Task: Set up a call with the customer service team on the 14th at 11:00 AM.
Action: Mouse moved to (139, 308)
Screenshot: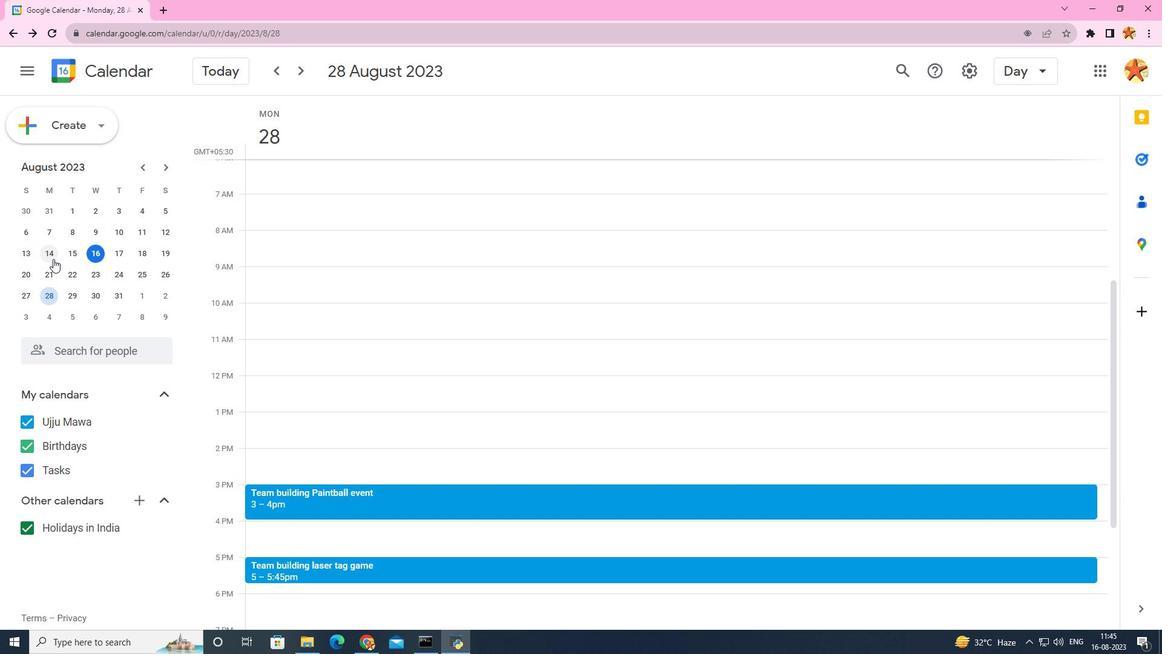 
Action: Mouse pressed left at (139, 308)
Screenshot: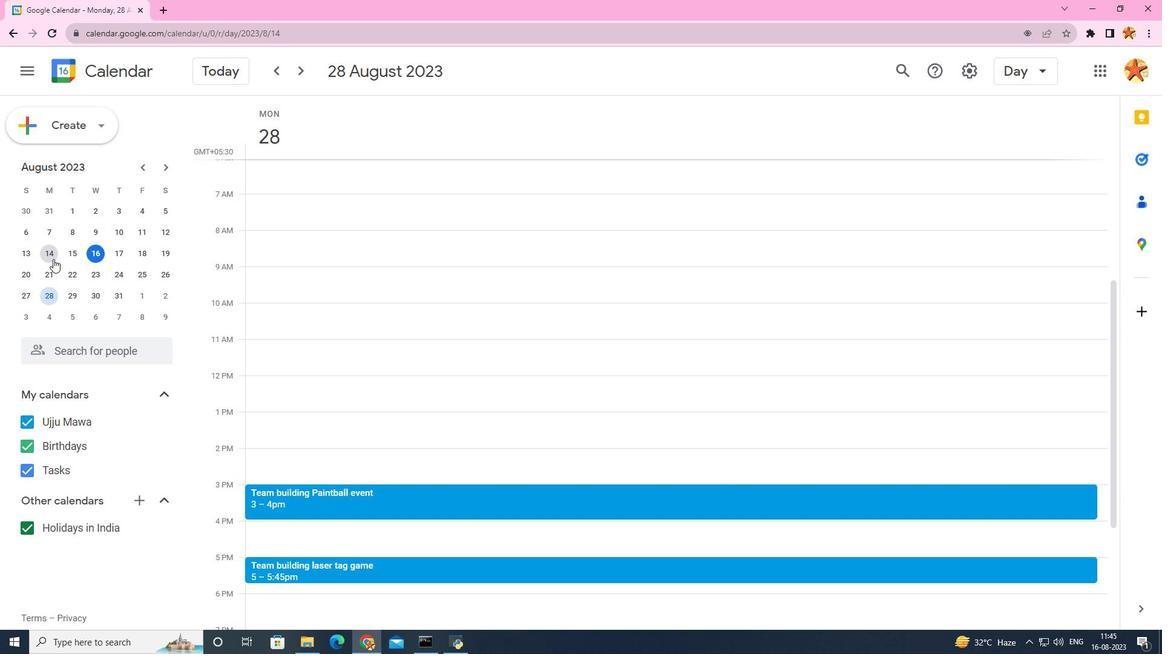 
Action: Mouse moved to (363, 370)
Screenshot: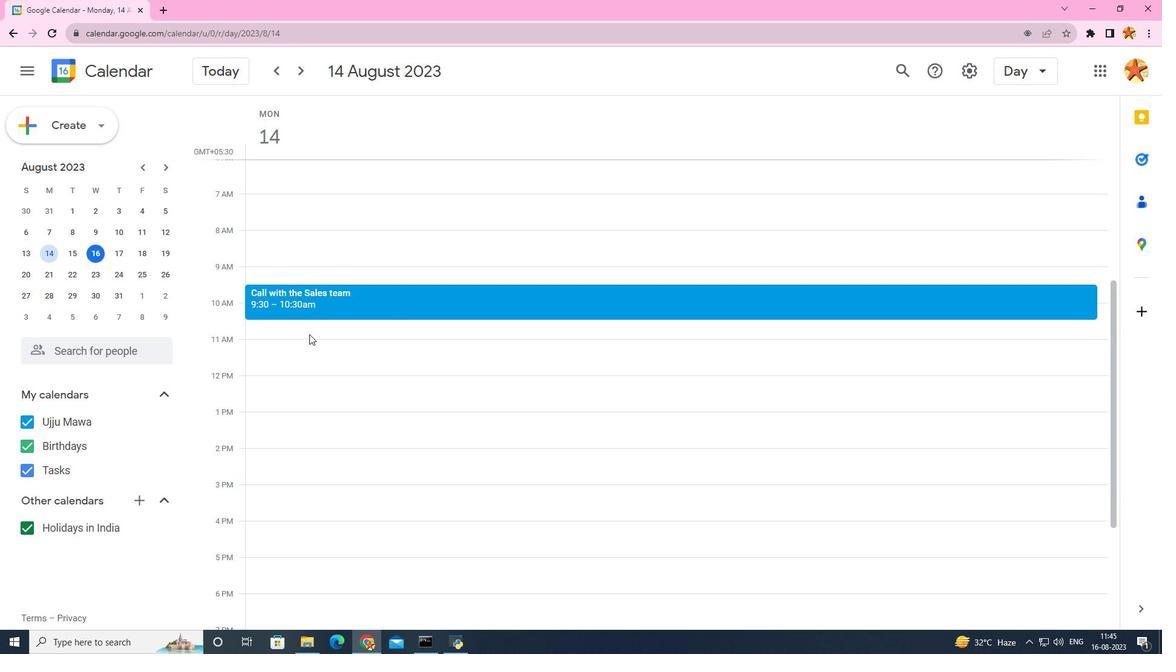 
Action: Mouse pressed left at (363, 370)
Screenshot: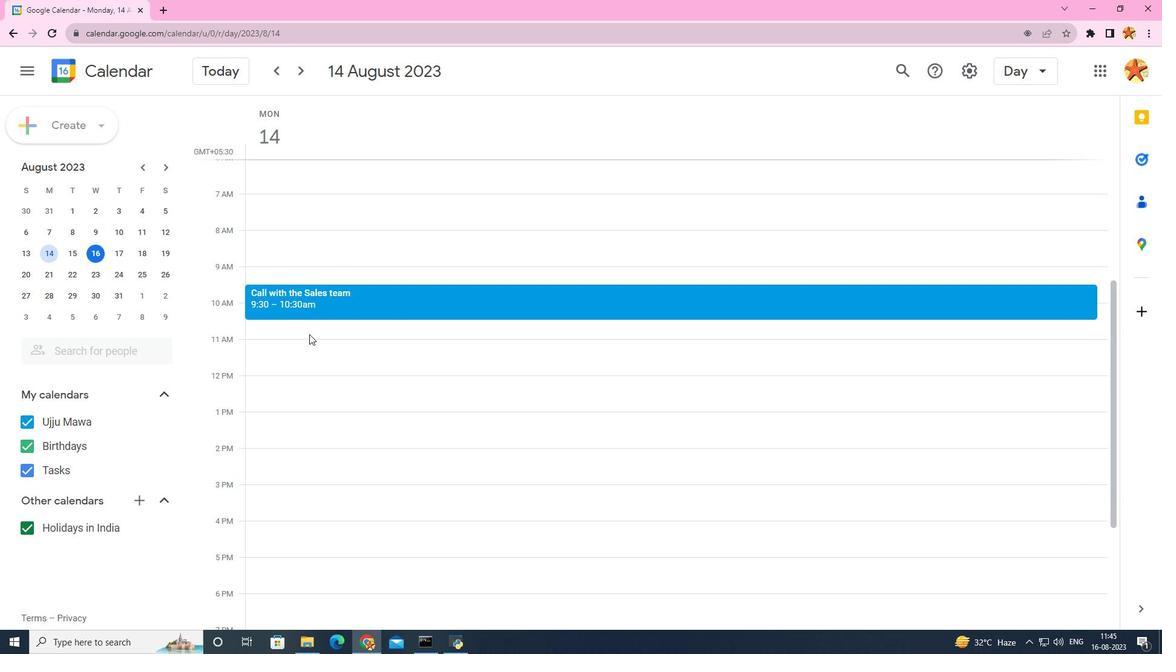 
Action: Mouse moved to (662, 322)
Screenshot: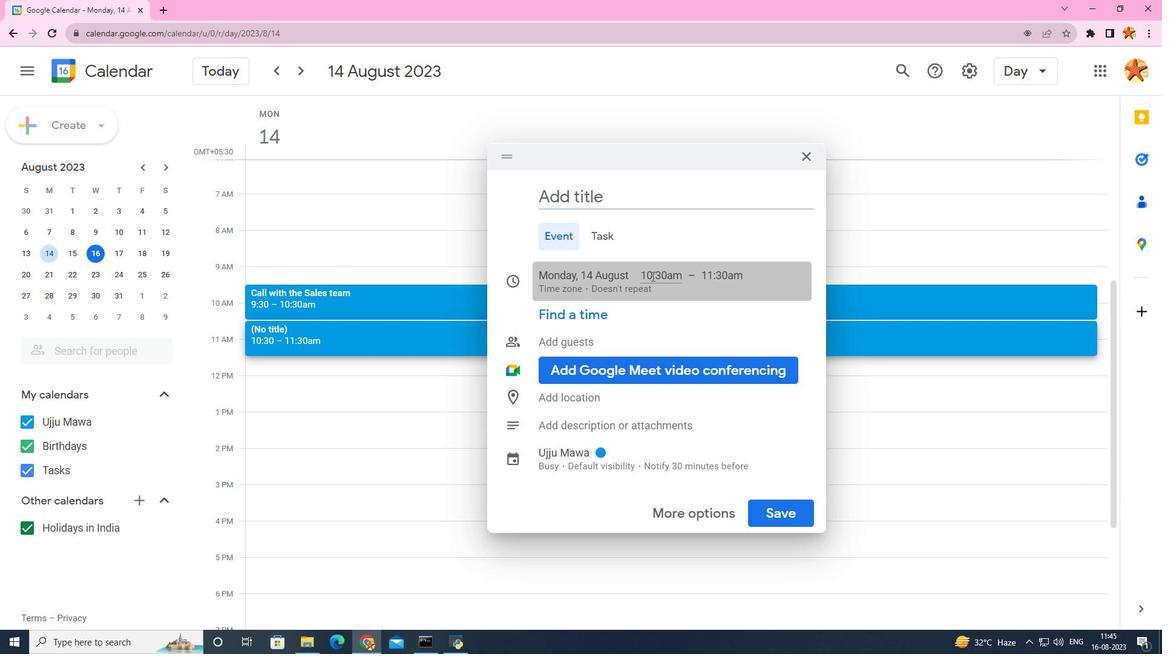 
Action: Mouse pressed left at (662, 322)
Screenshot: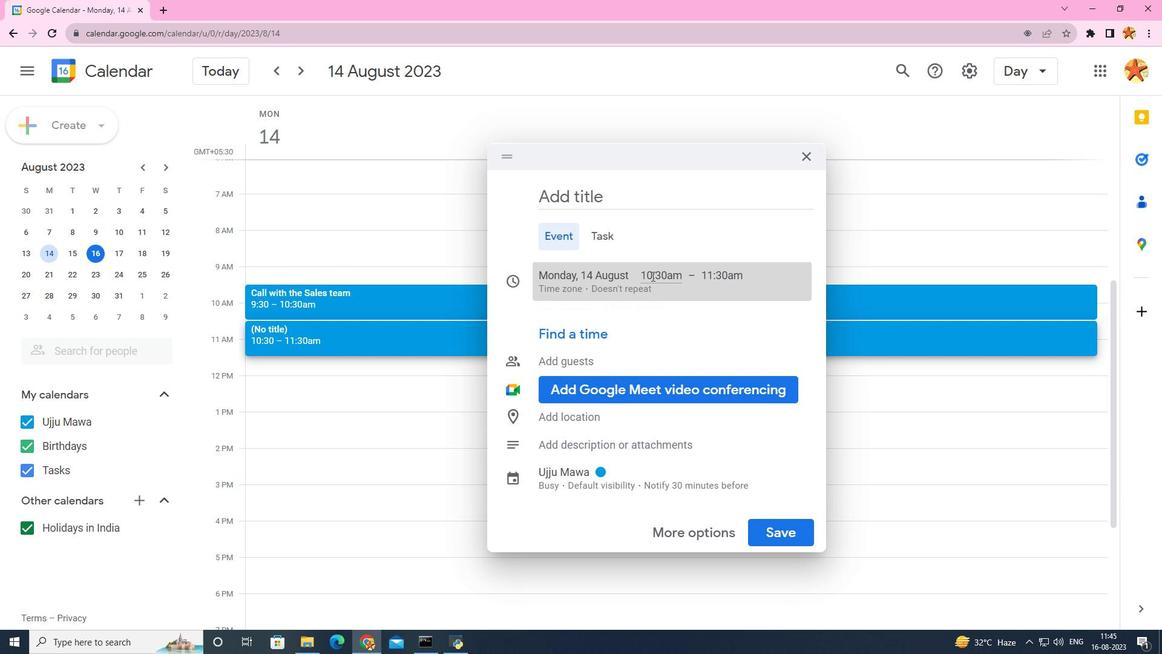 
Action: Mouse moved to (661, 443)
Screenshot: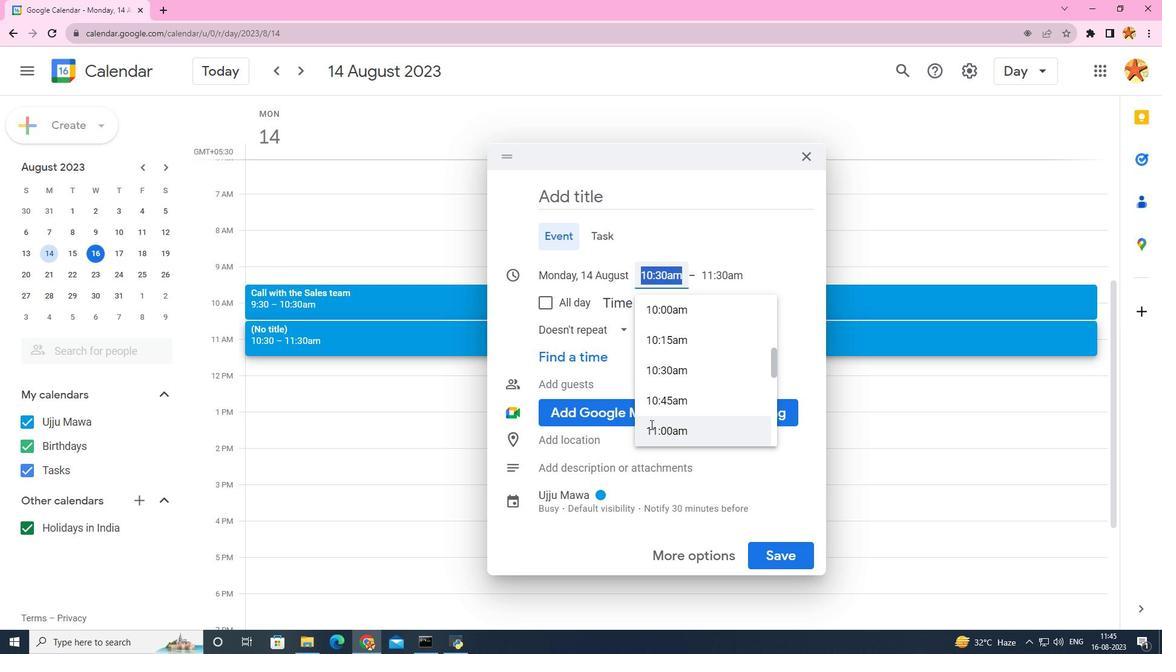 
Action: Mouse pressed left at (661, 443)
Screenshot: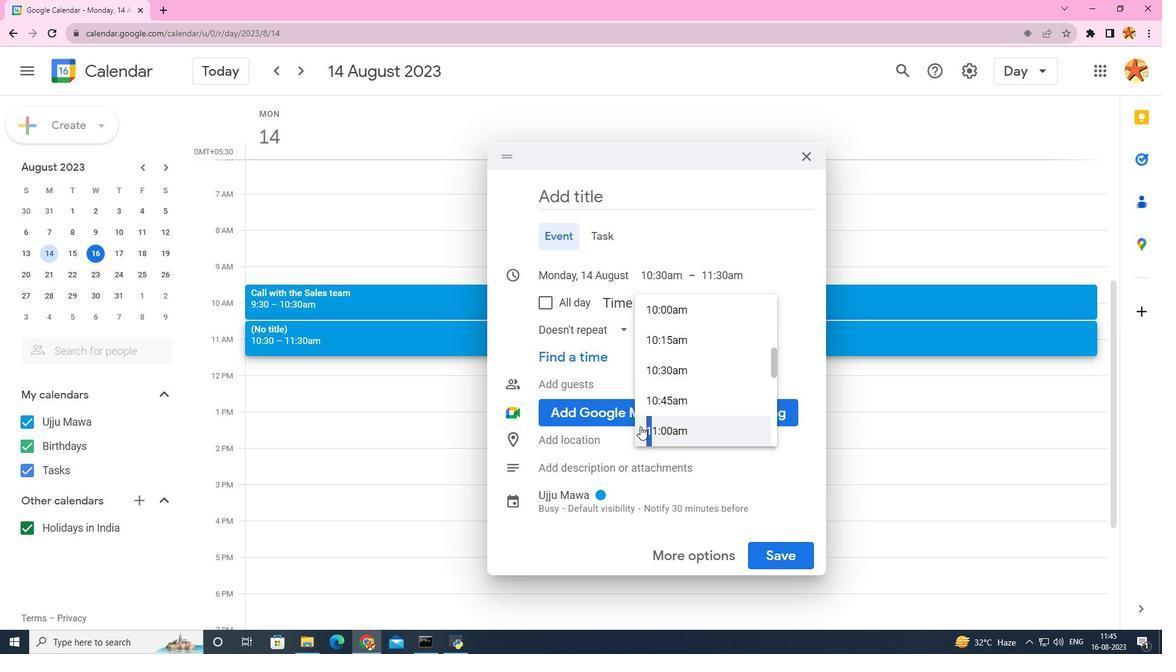
Action: Mouse moved to (616, 256)
Screenshot: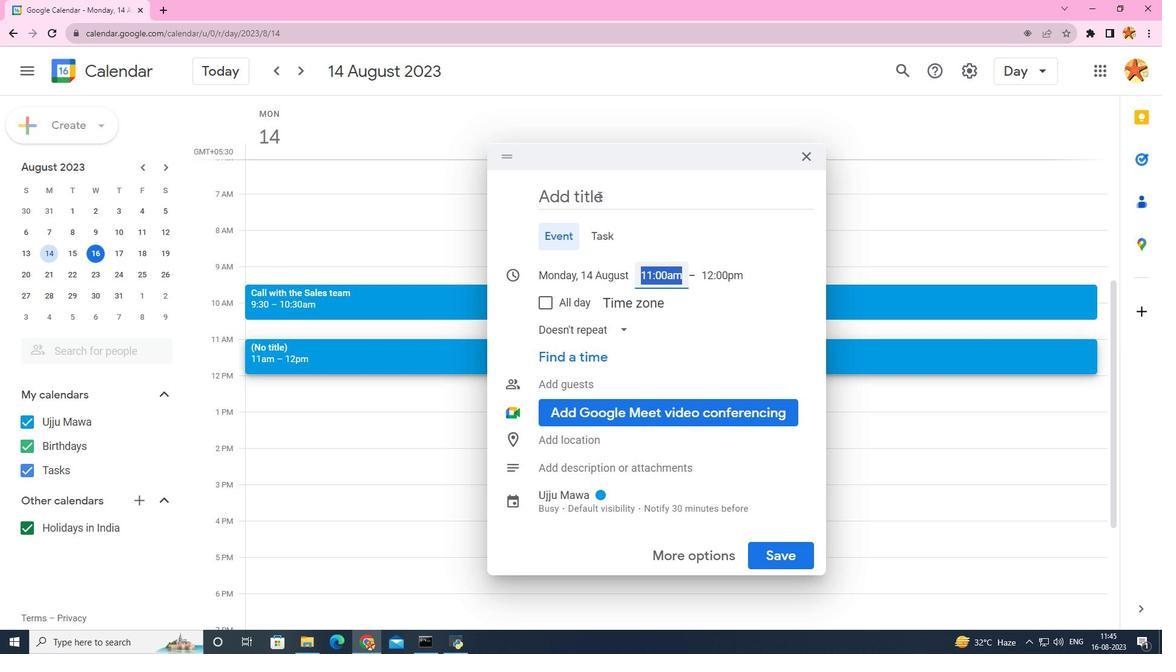 
Action: Mouse pressed left at (616, 256)
Screenshot: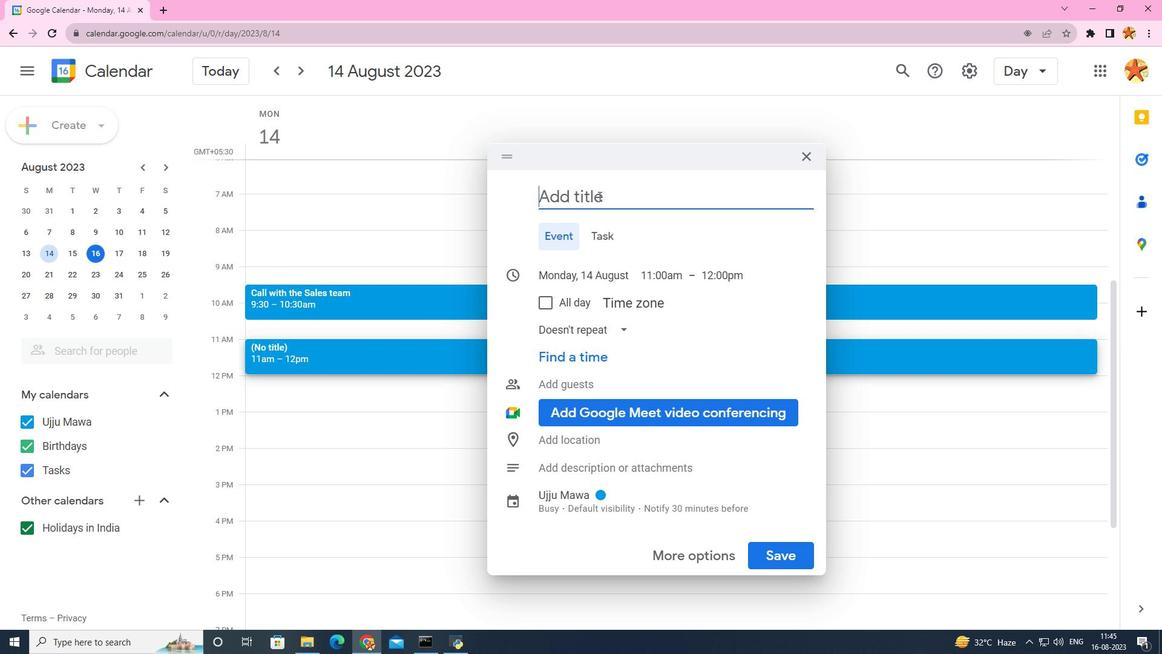 
Action: Key pressed <Key.caps_lock>C<Key.caps_lock>all<Key.space>with<Key.space>the<Key.space>customer<Key.space>team
Screenshot: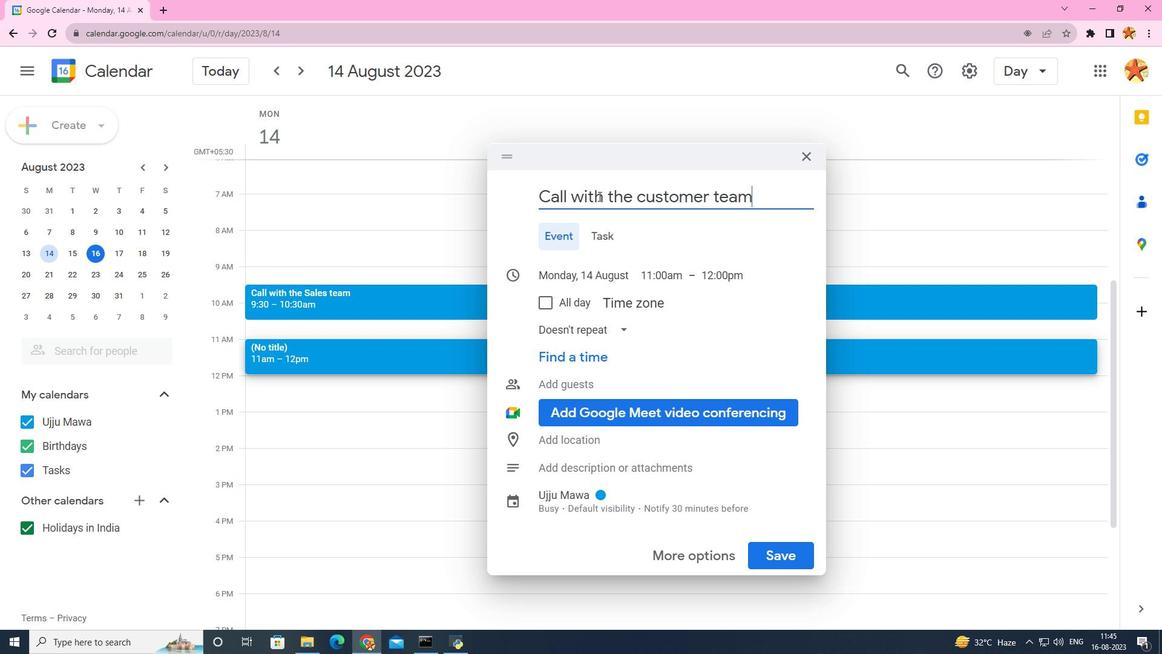 
Action: Mouse moved to (715, 248)
Screenshot: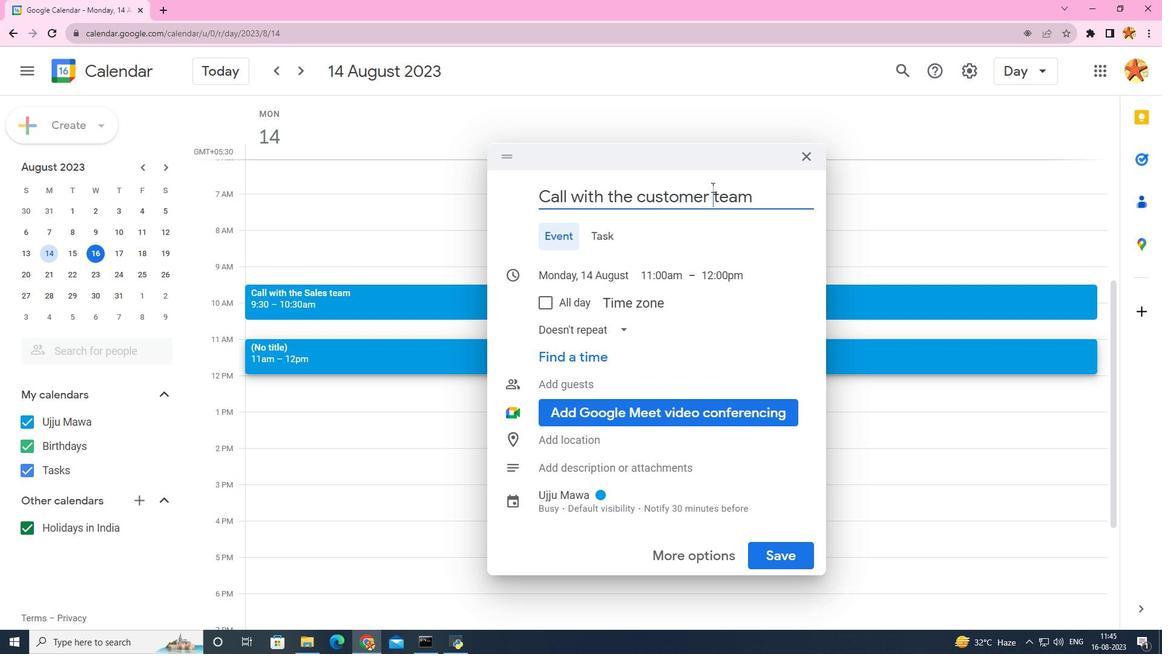 
Action: Mouse pressed left at (715, 248)
Screenshot: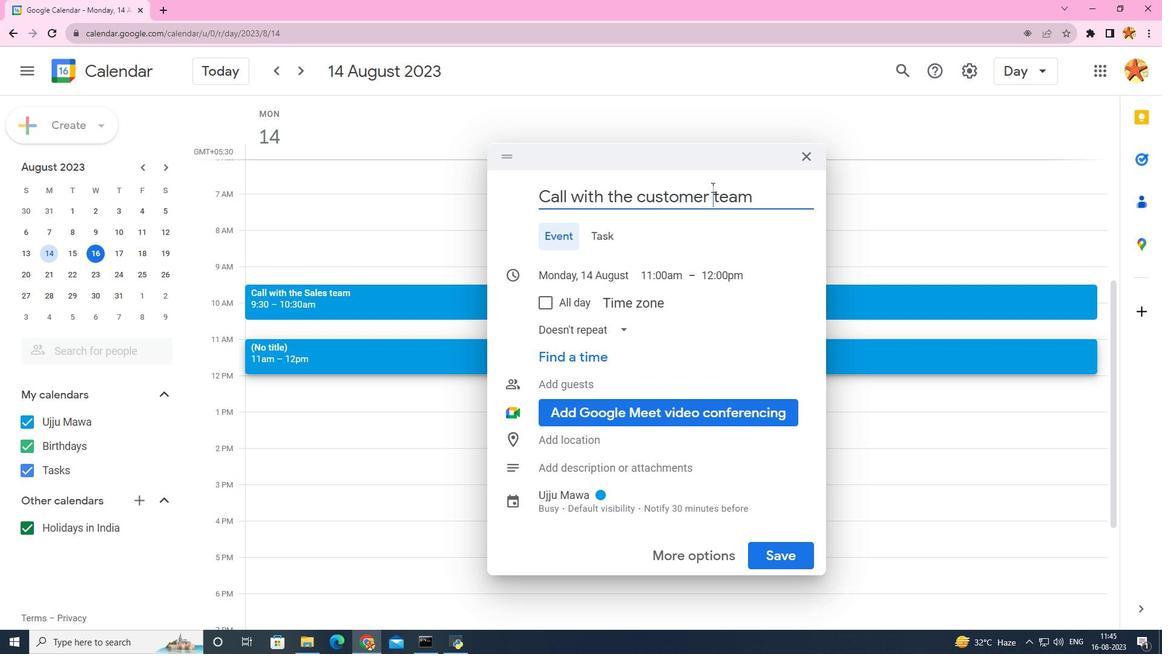 
Action: Key pressed service<Key.space>
Screenshot: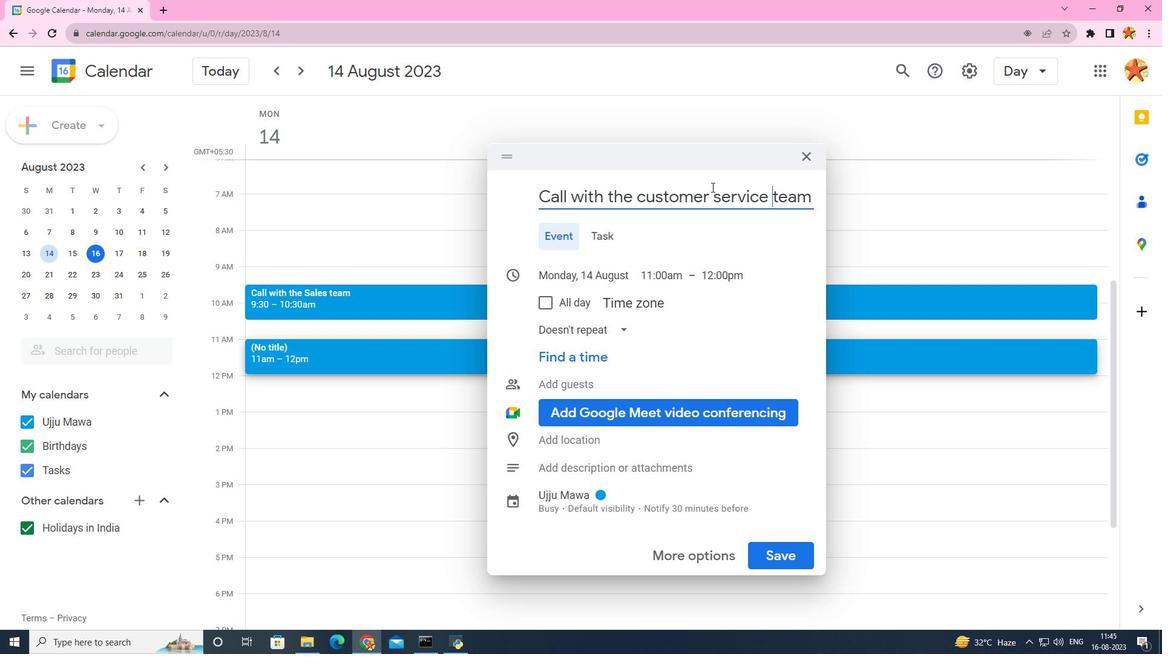 
Action: Mouse moved to (764, 554)
Screenshot: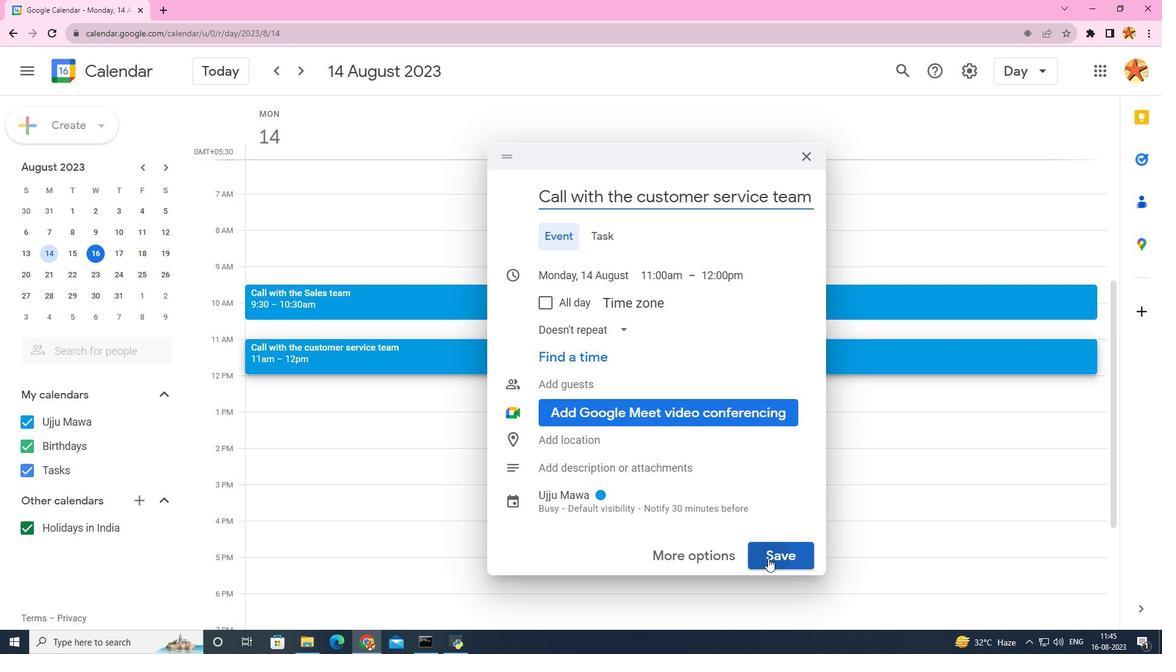 
Action: Mouse pressed left at (764, 554)
Screenshot: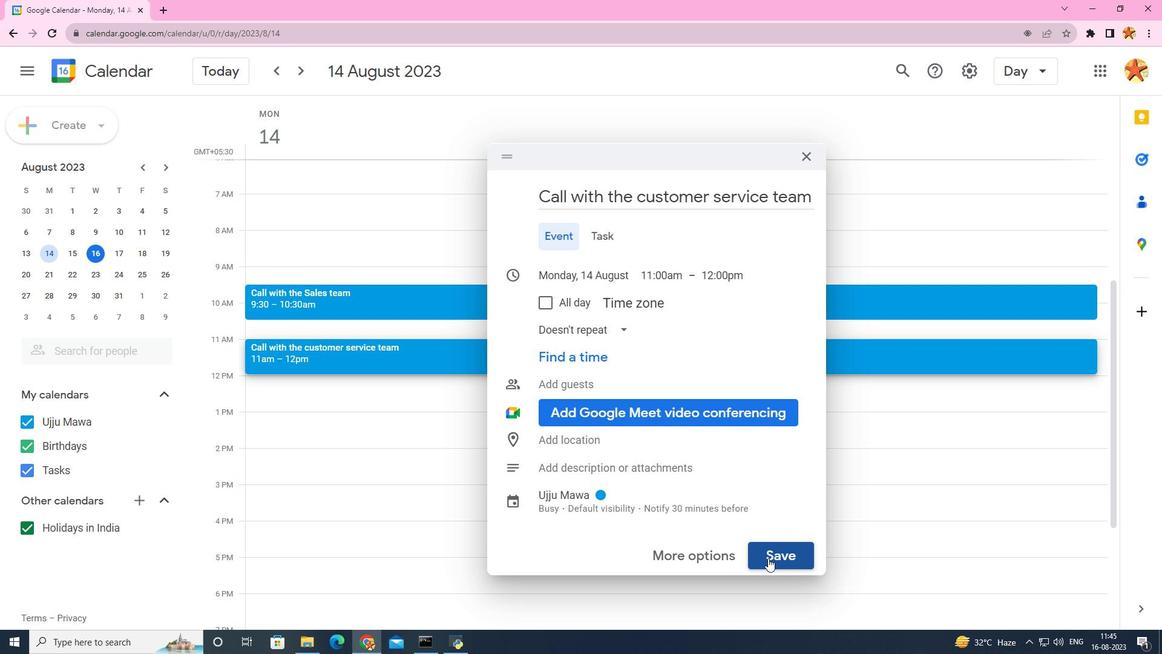 
Action: Mouse moved to (753, 537)
Screenshot: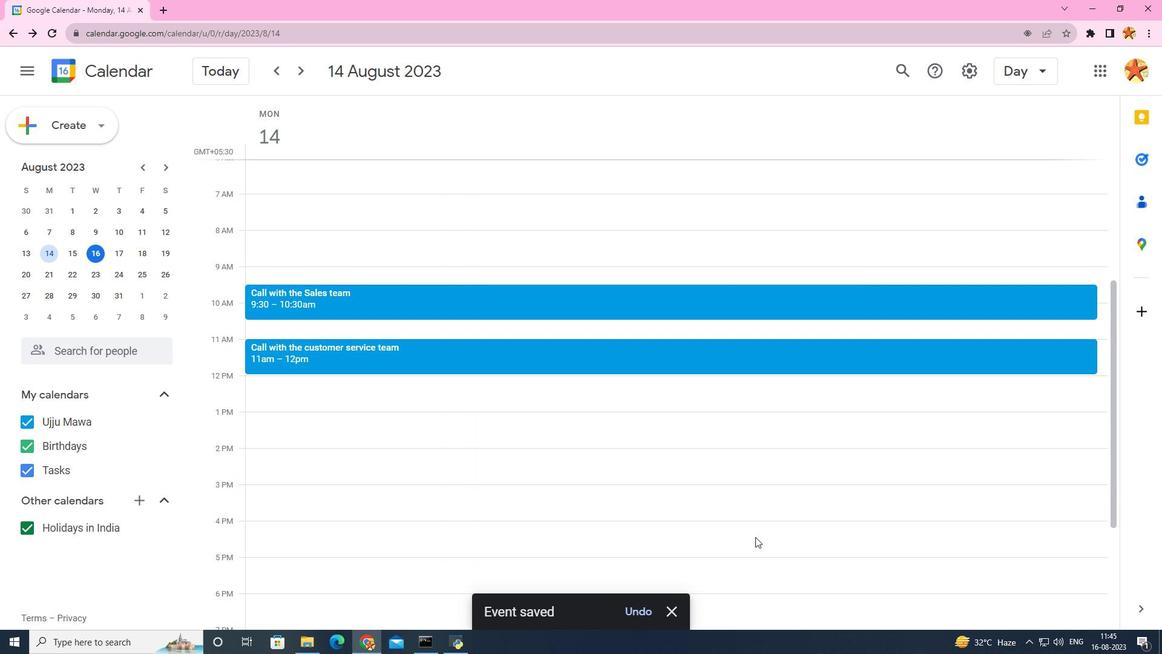 
